 Task: Create New Employee with Employee Name: Gianna Martinez, Address Line1: 876 Colonial St., Address Line2: Phoenixville, Address Line3:  PA 19460, Cell Number: 813-237-6827
Action: Mouse pressed left at (198, 36)
Screenshot: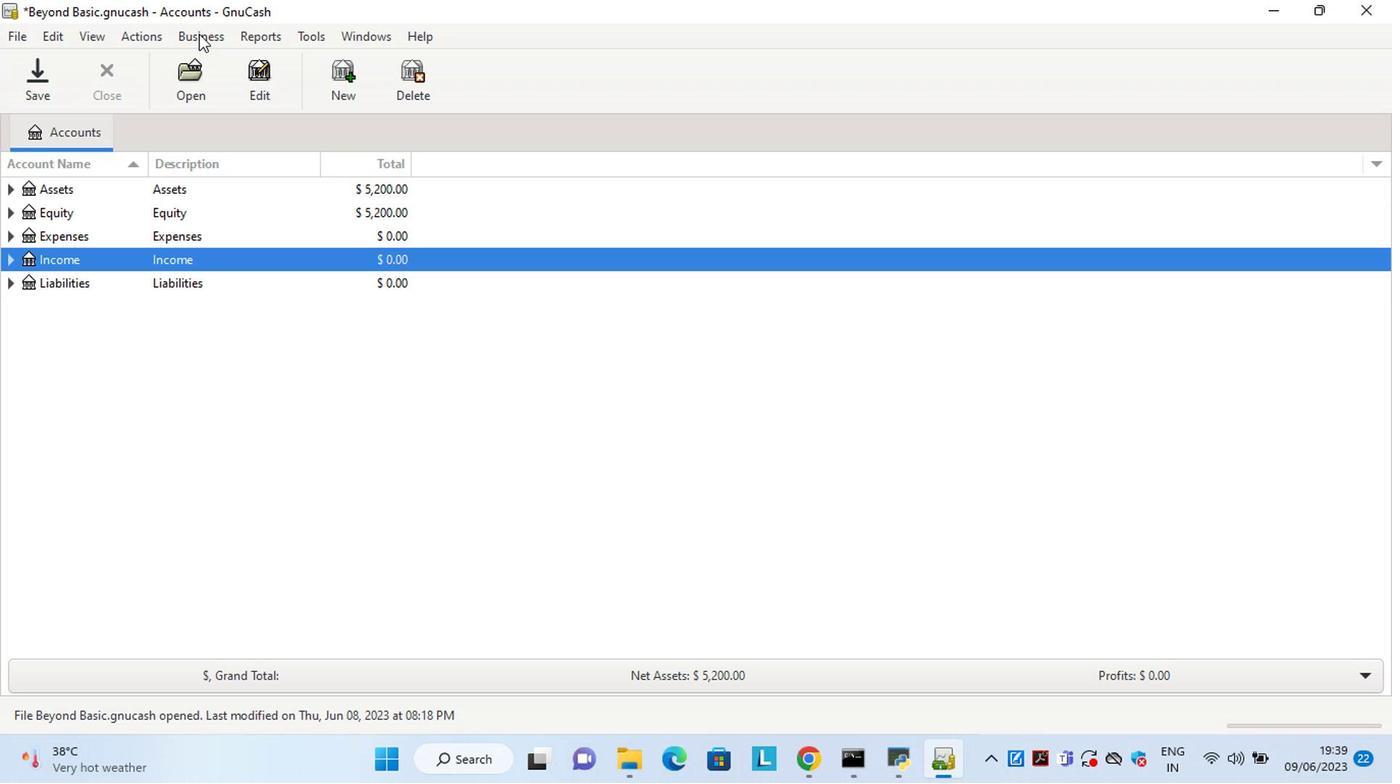 
Action: Mouse moved to (432, 142)
Screenshot: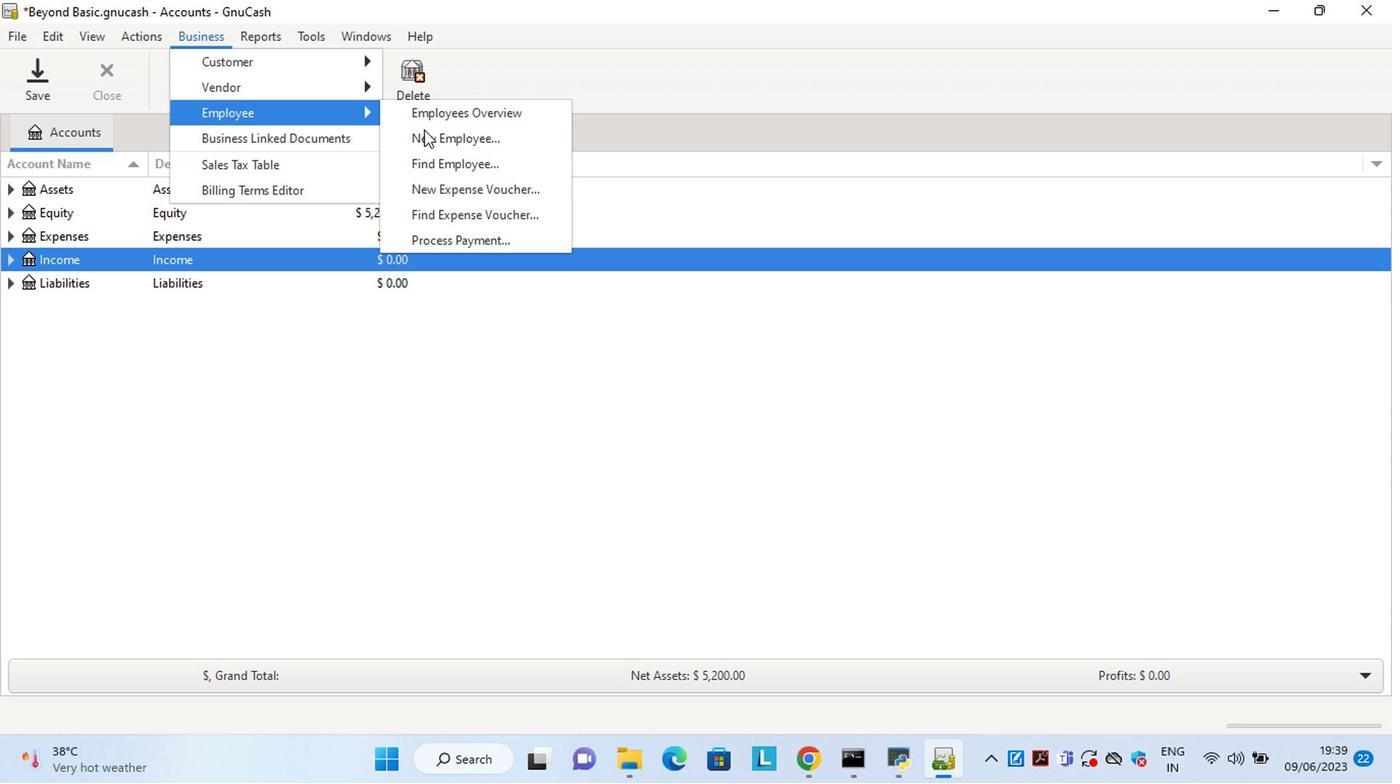 
Action: Mouse pressed left at (432, 142)
Screenshot: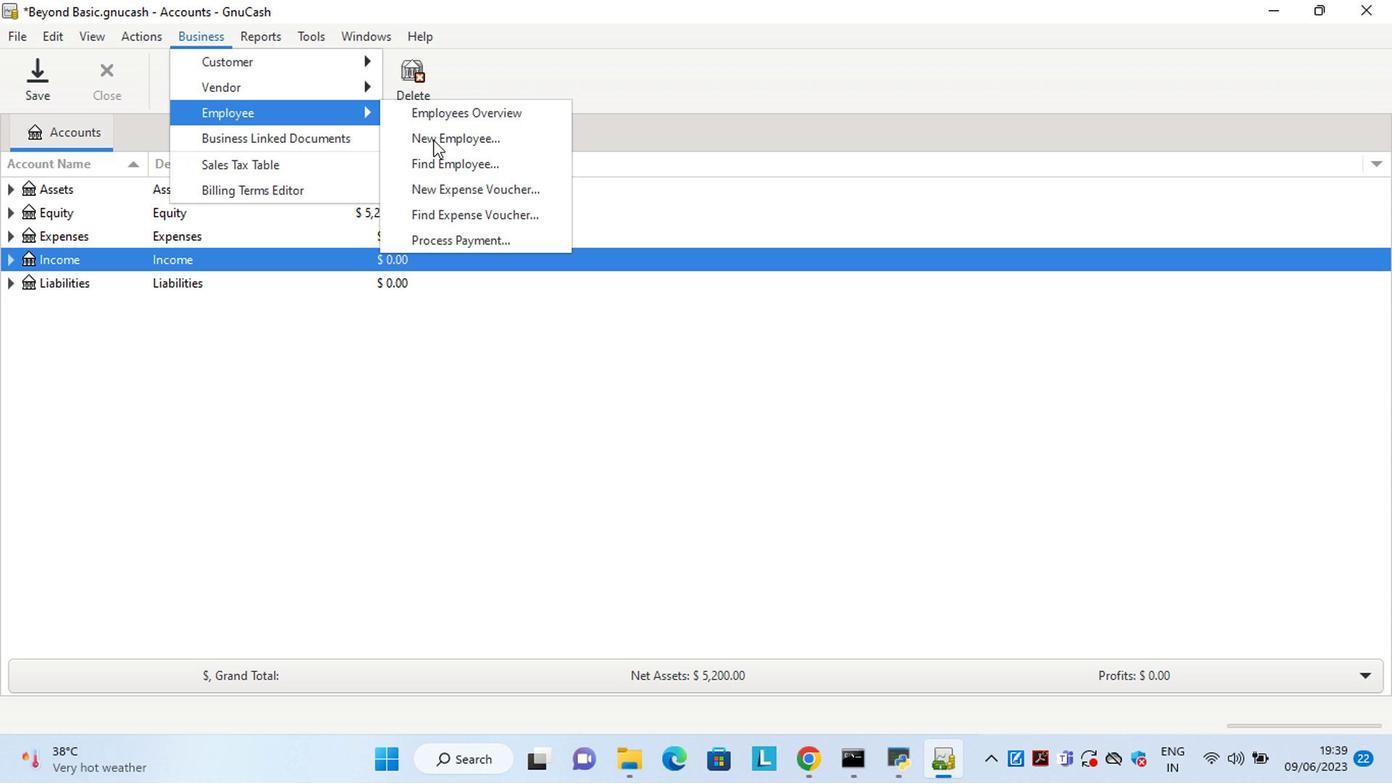 
Action: Mouse moved to (627, 321)
Screenshot: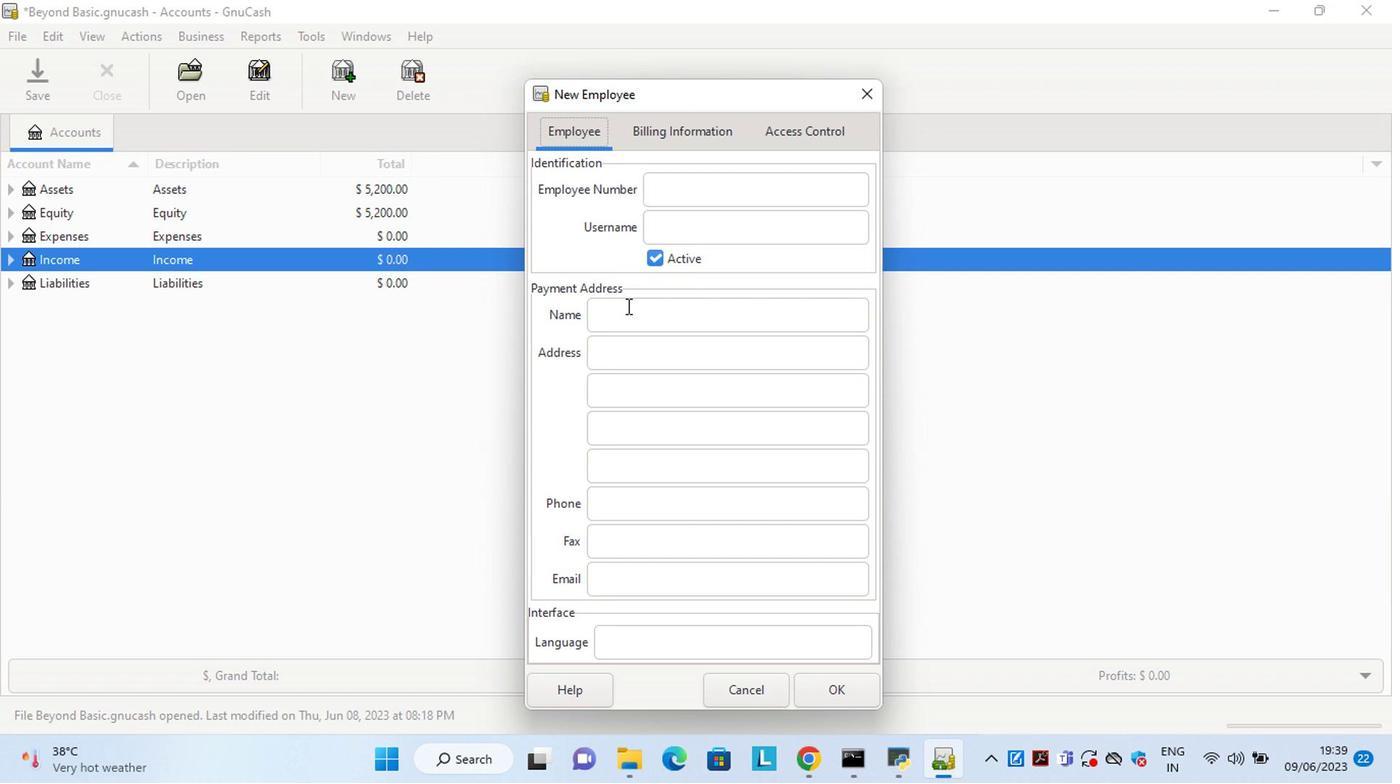 
Action: Mouse pressed left at (627, 321)
Screenshot: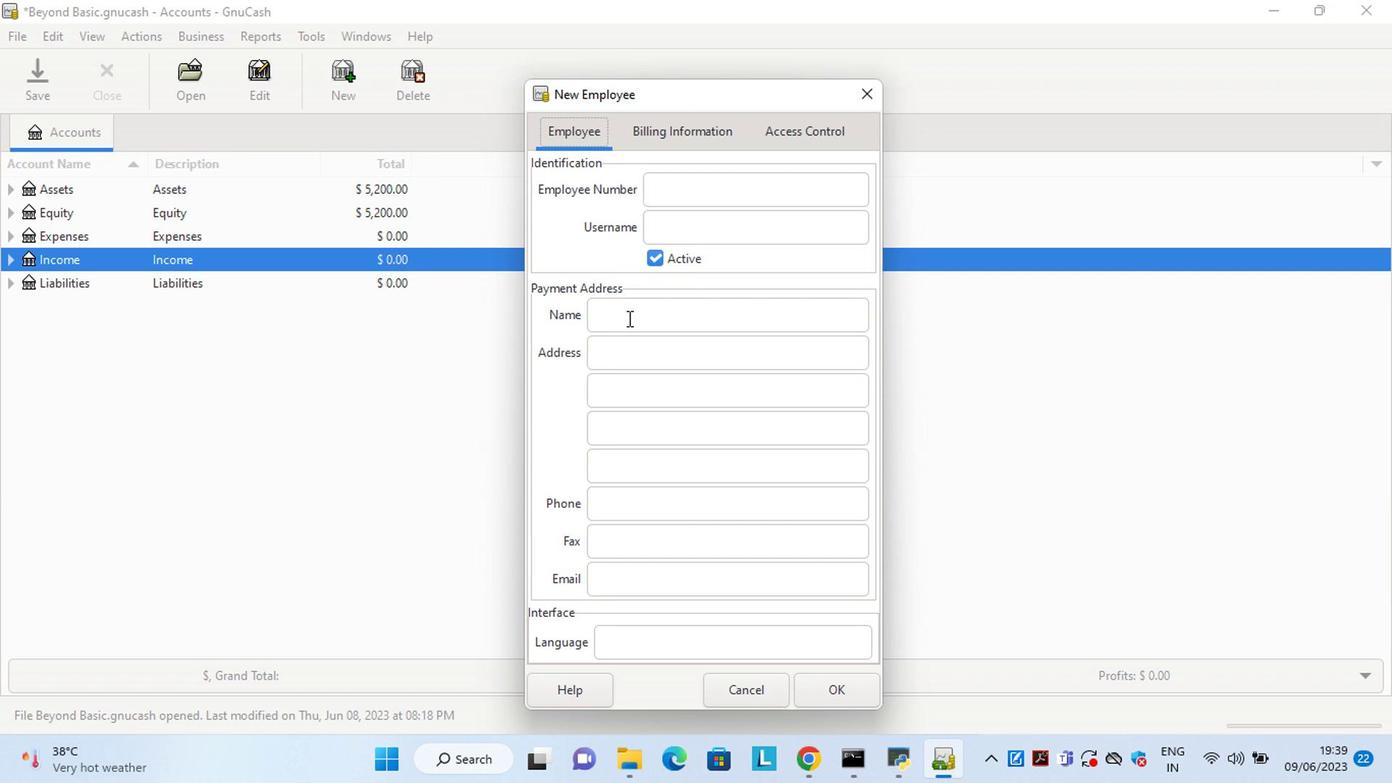 
Action: Mouse moved to (1160, 440)
Screenshot: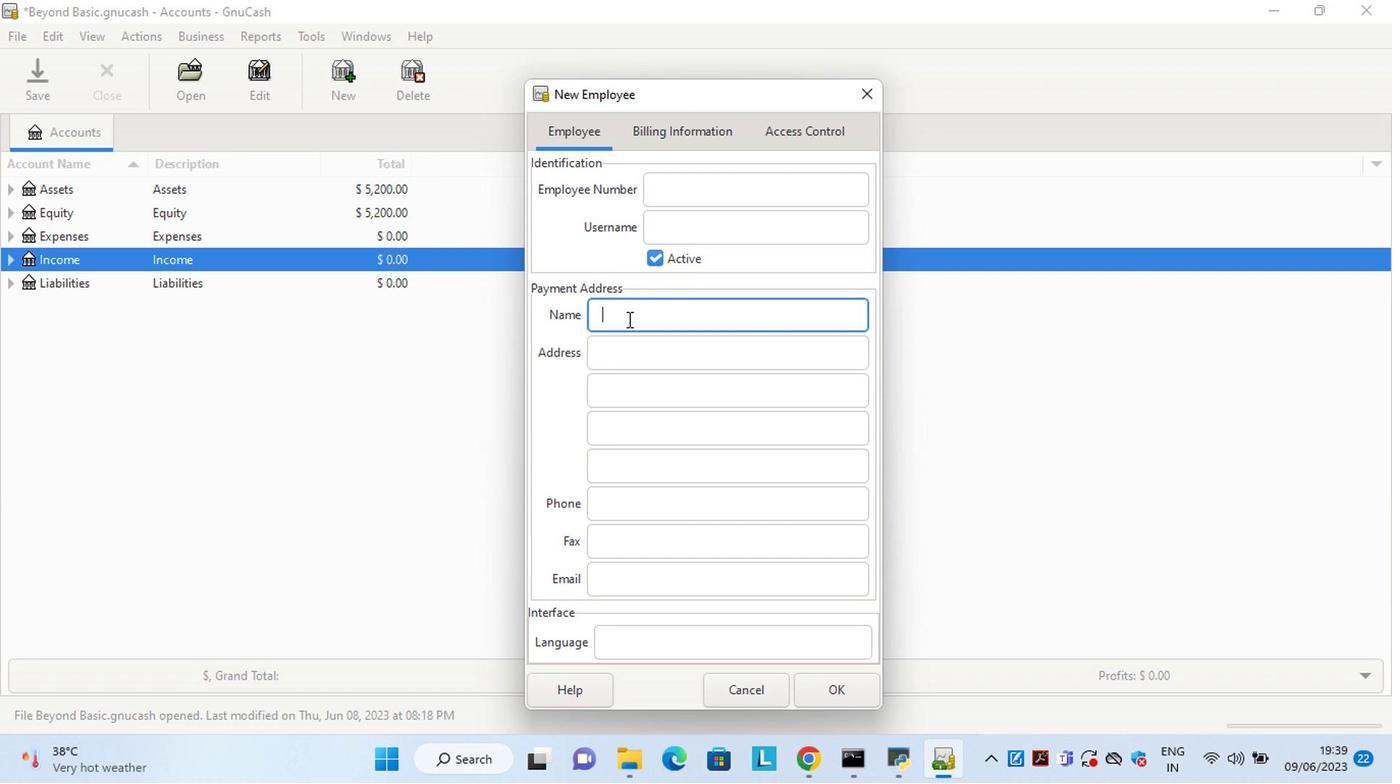 
Action: Key pressed <Key.shift>Gianna<Key.space><Key.shift>Martinez<Key.tab>876<Key.space><Key.shift>Colonial<Key.space><Key.shift>A<Key.backspace><Key.shift>St.<Key.tab><Key.shift>Phoeniz<Key.backspace>xville<Key.tab><Key.shift>PA<Key.space>19460<Key.tab><Key.tab>813-237-6827
Screenshot: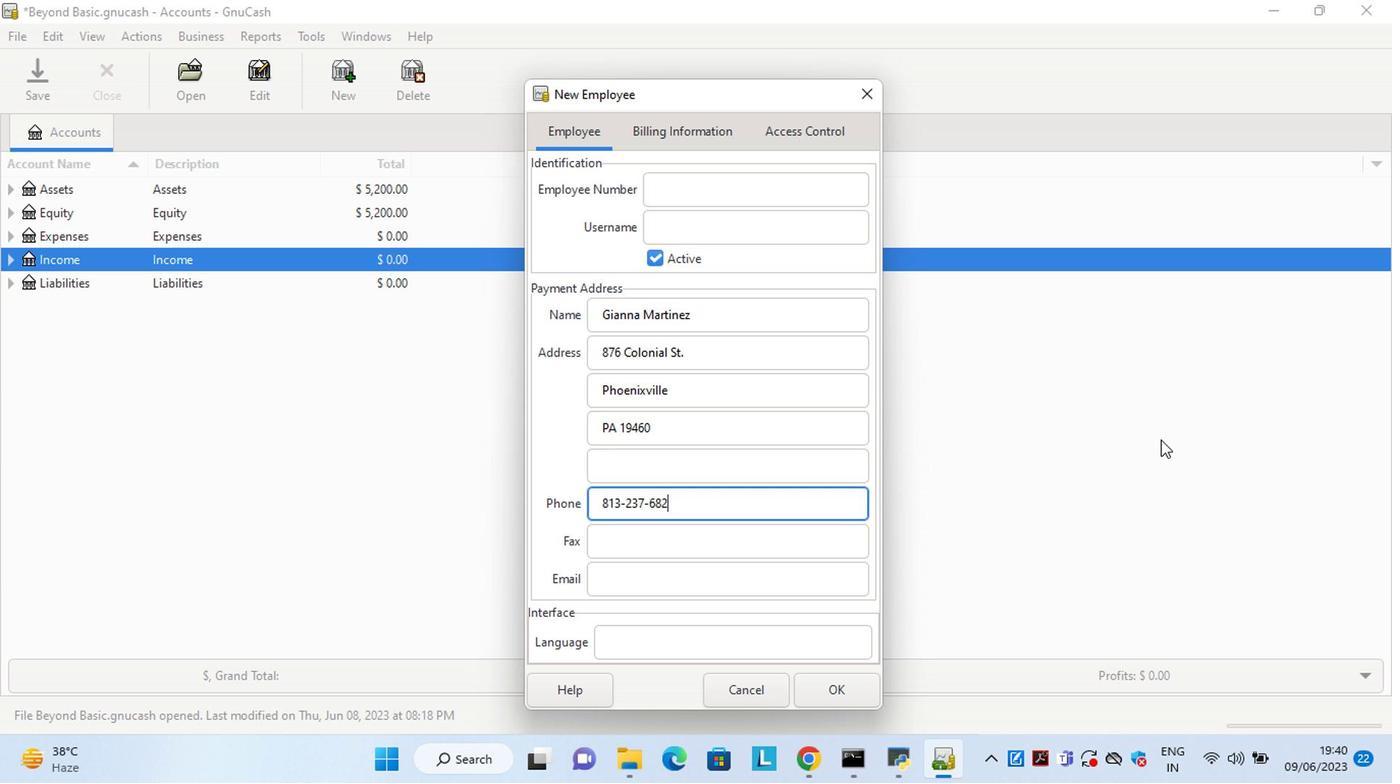 
Action: Mouse moved to (829, 685)
Screenshot: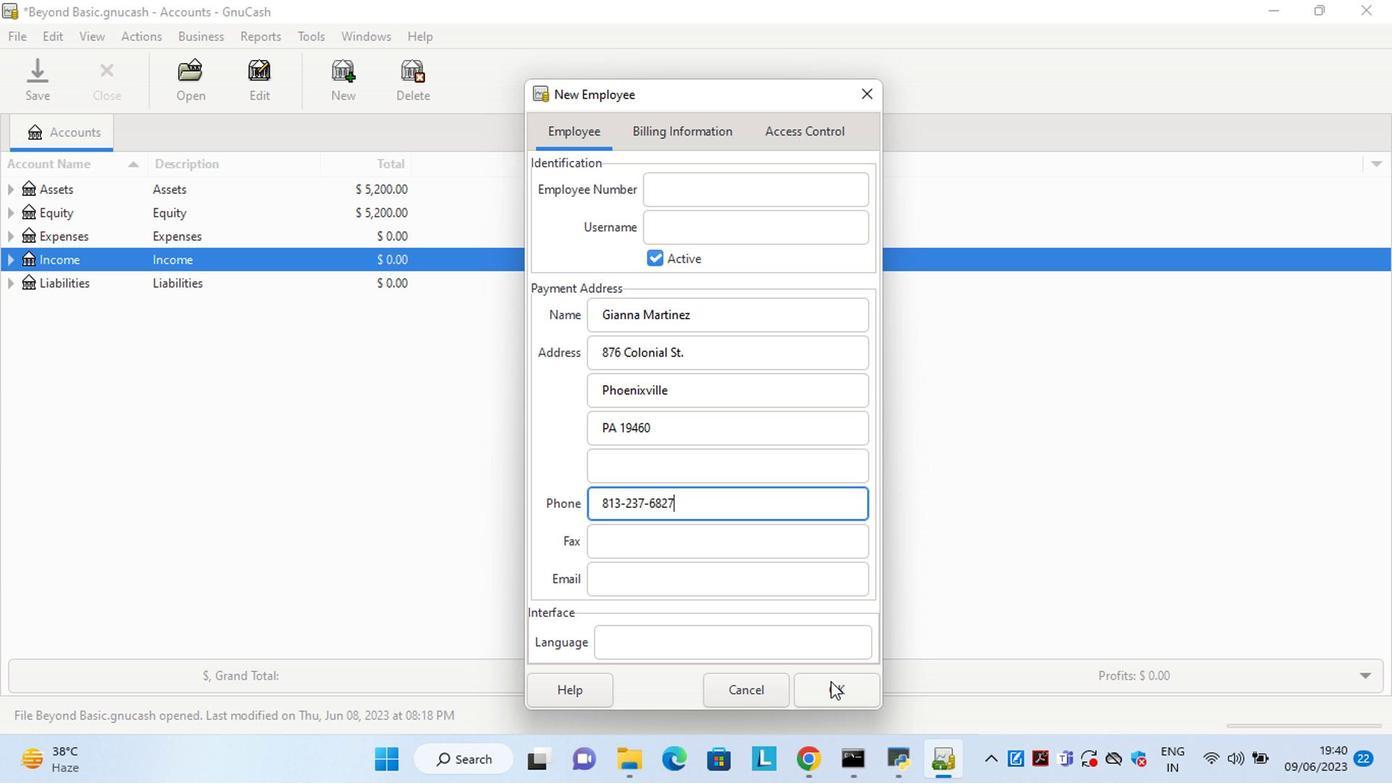 
Action: Mouse pressed left at (829, 685)
Screenshot: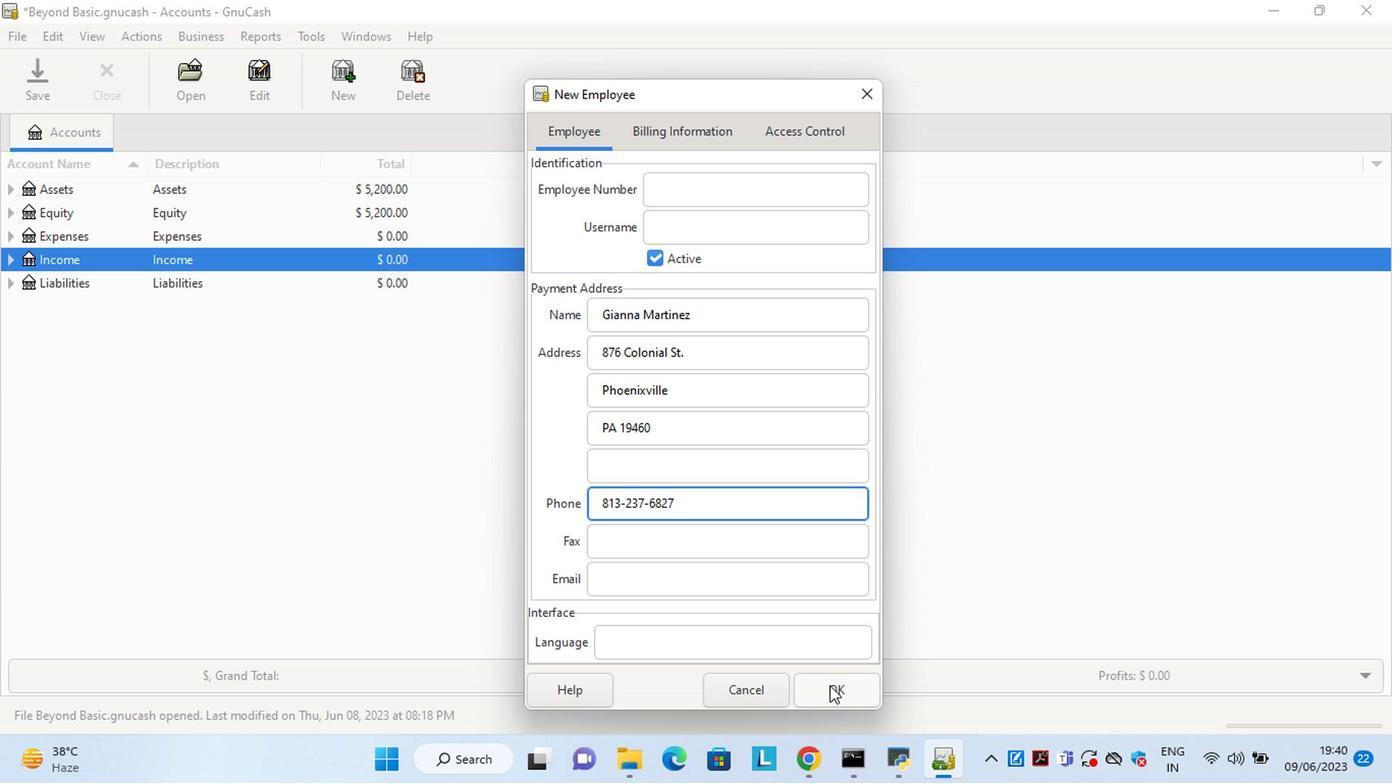 
